 Task: Change the motion vector precision of the Dirac video decoder using libschroedinger to 1/8.
Action: Mouse moved to (102, 13)
Screenshot: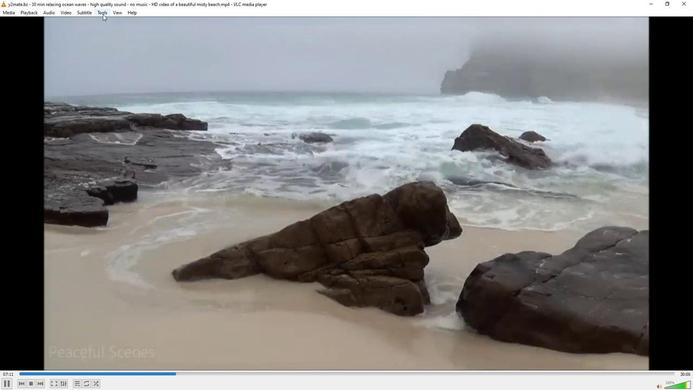 
Action: Mouse pressed left at (102, 13)
Screenshot: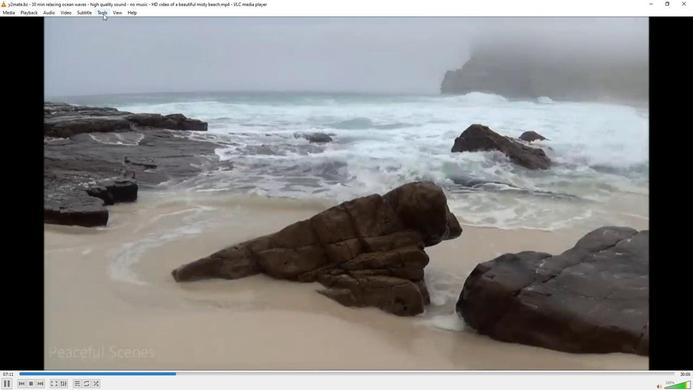 
Action: Mouse moved to (116, 101)
Screenshot: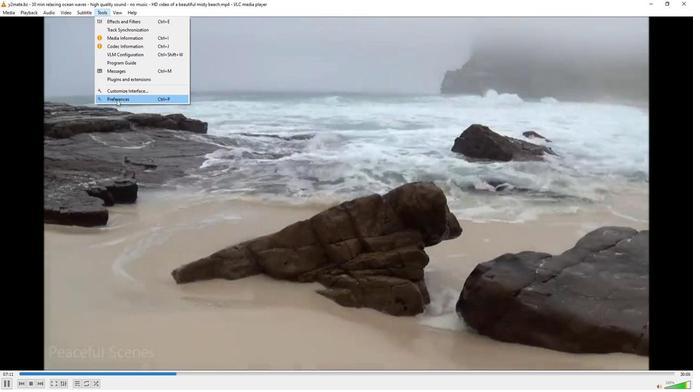 
Action: Mouse pressed left at (116, 101)
Screenshot: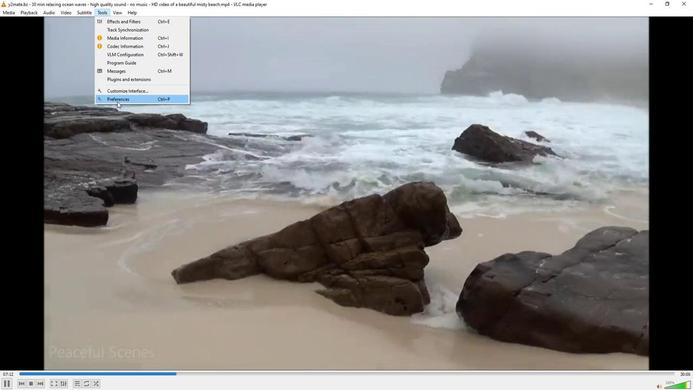 
Action: Mouse moved to (80, 305)
Screenshot: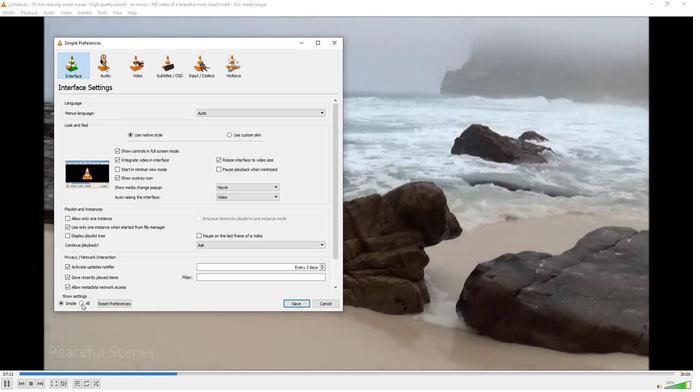 
Action: Mouse pressed left at (80, 305)
Screenshot: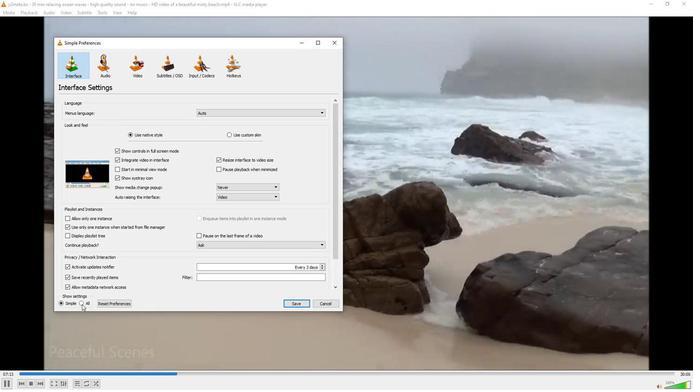 
Action: Mouse moved to (72, 230)
Screenshot: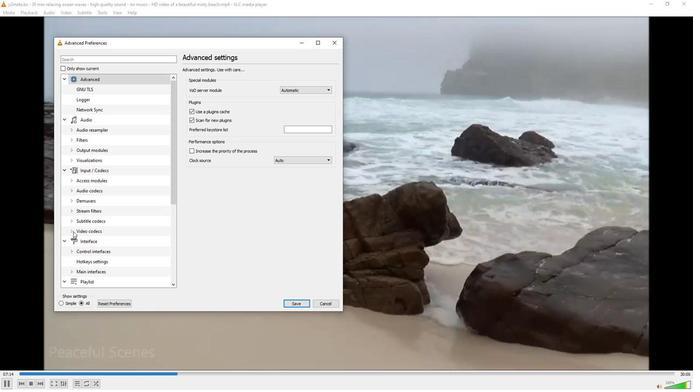 
Action: Mouse pressed left at (72, 230)
Screenshot: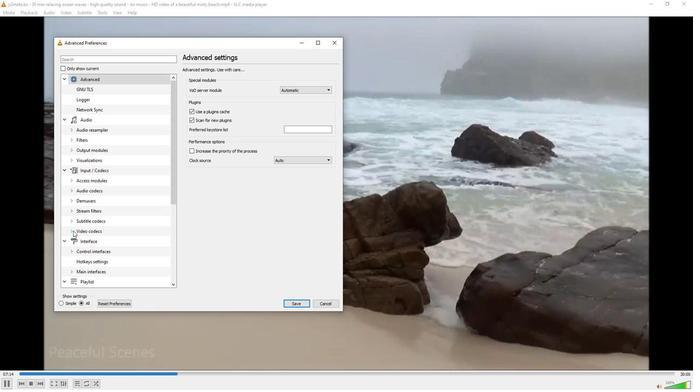 
Action: Mouse moved to (95, 283)
Screenshot: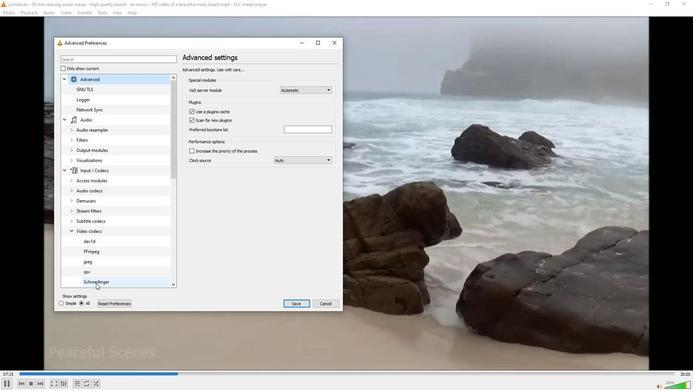 
Action: Mouse pressed left at (95, 283)
Screenshot: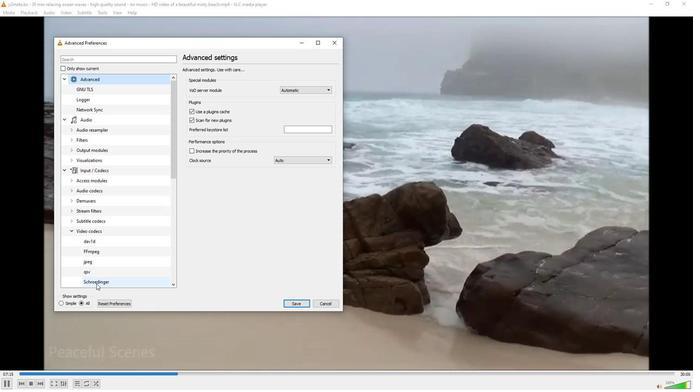
Action: Mouse moved to (305, 184)
Screenshot: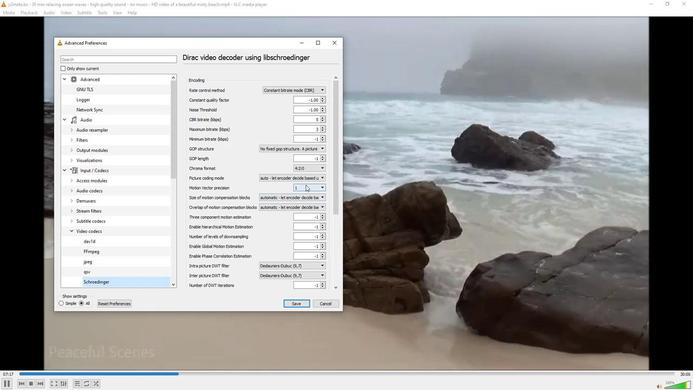 
Action: Mouse pressed left at (305, 184)
Screenshot: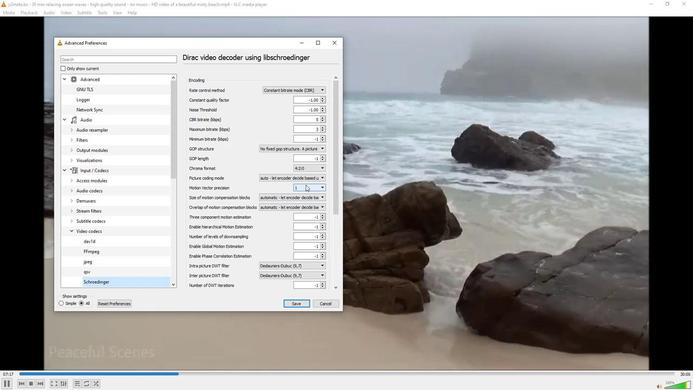 
Action: Mouse moved to (304, 208)
Screenshot: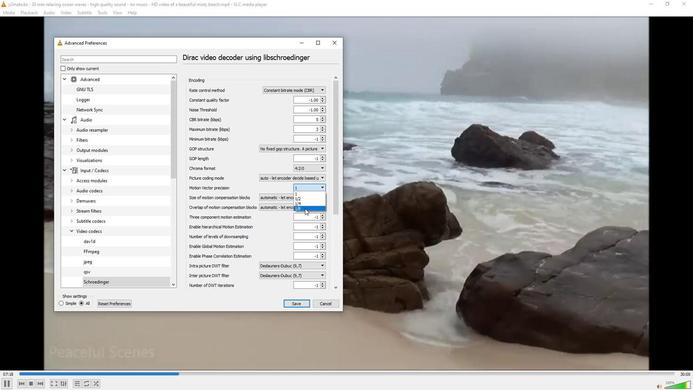 
Action: Mouse pressed left at (304, 208)
Screenshot: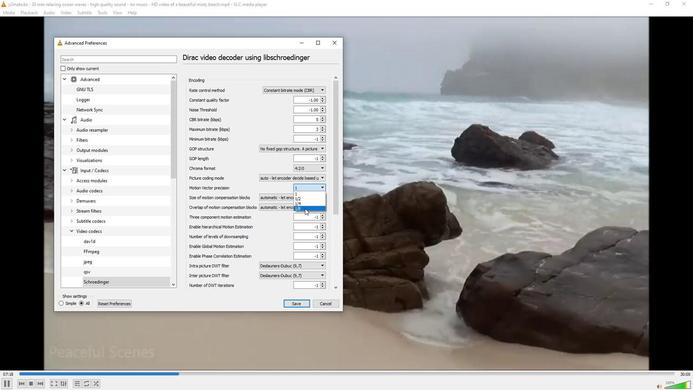 
Action: Mouse moved to (302, 208)
Screenshot: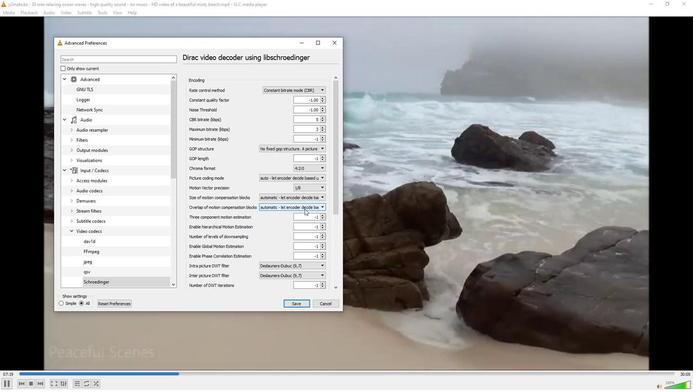
